 Task: Toggle the diff overview ruler option in the notebook.
Action: Mouse moved to (16, 461)
Screenshot: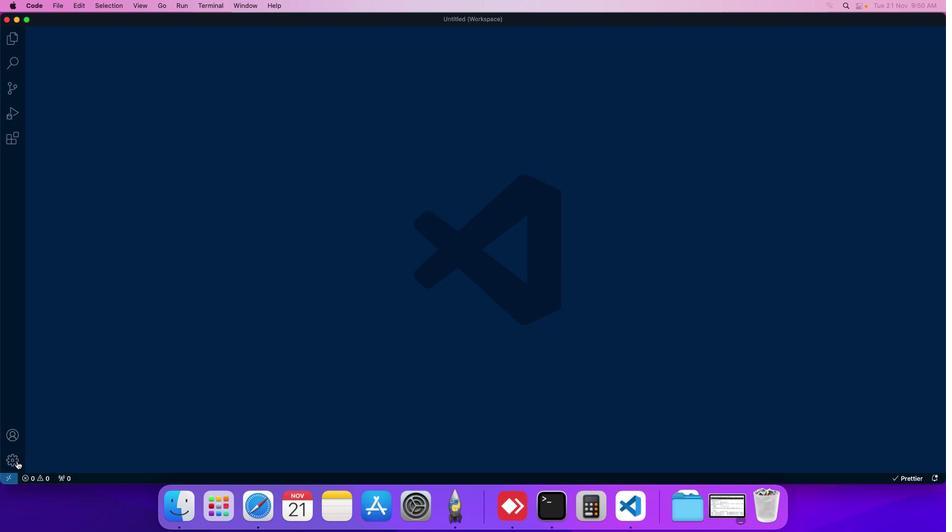 
Action: Mouse pressed left at (16, 461)
Screenshot: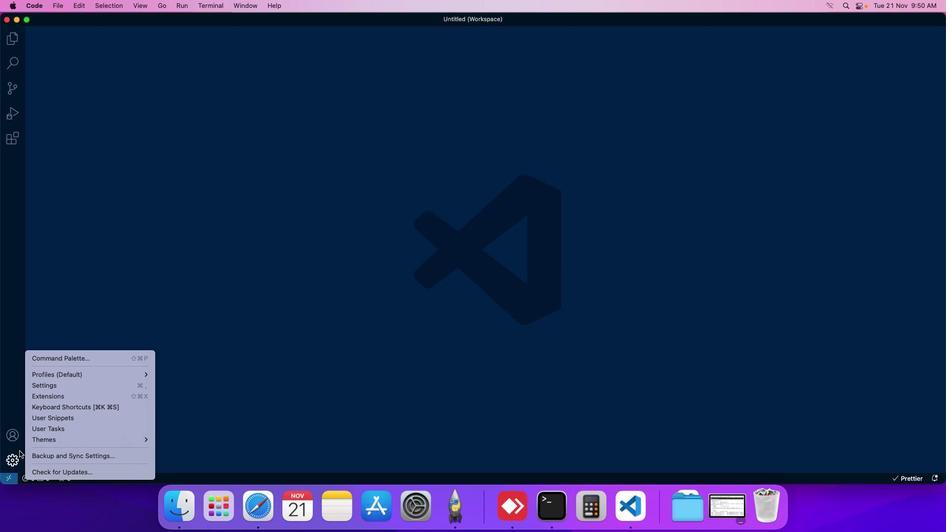 
Action: Mouse moved to (44, 387)
Screenshot: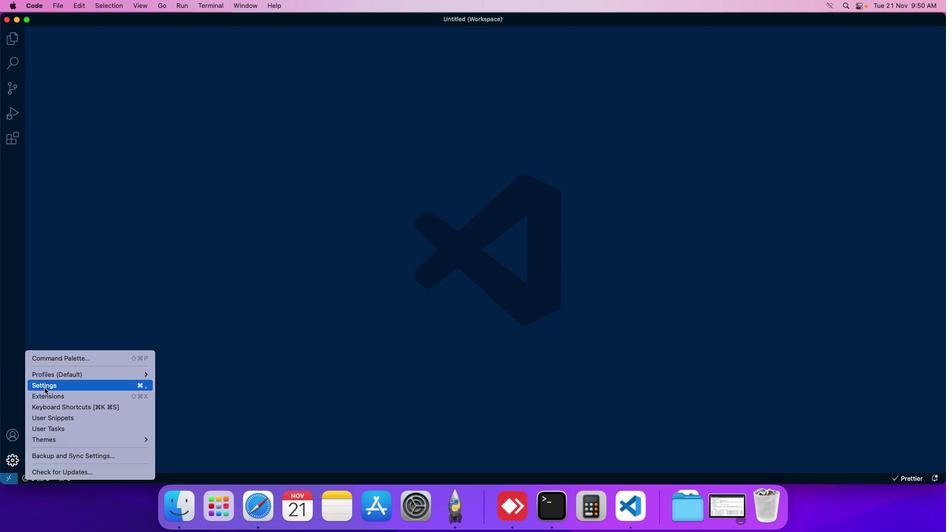
Action: Mouse pressed left at (44, 387)
Screenshot: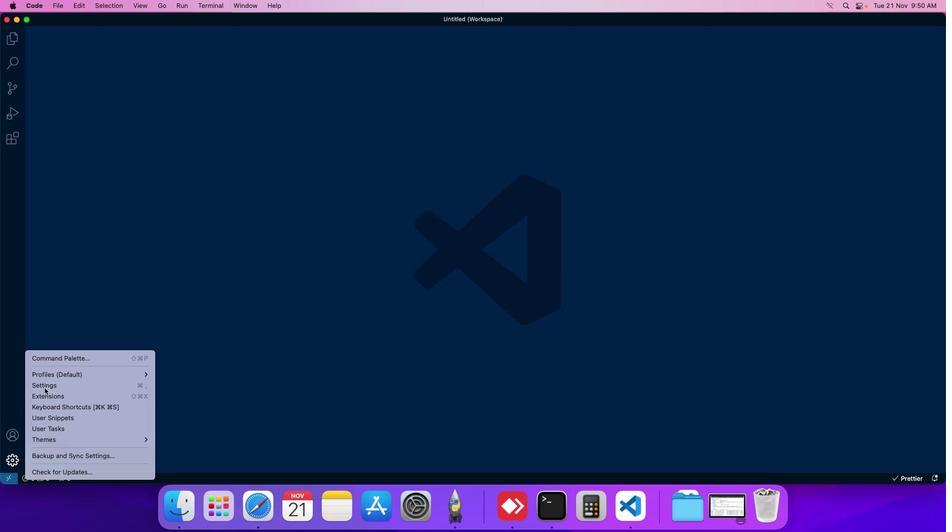 
Action: Mouse moved to (241, 80)
Screenshot: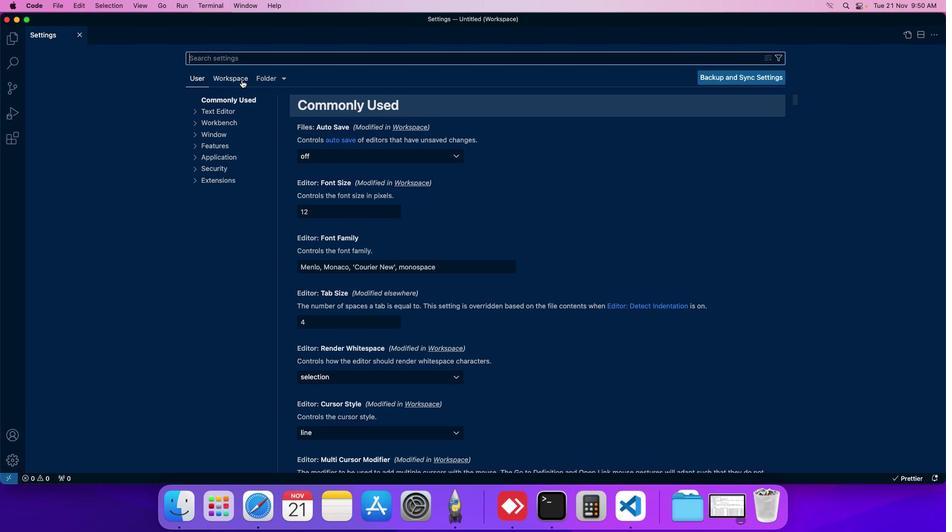 
Action: Mouse pressed left at (241, 80)
Screenshot: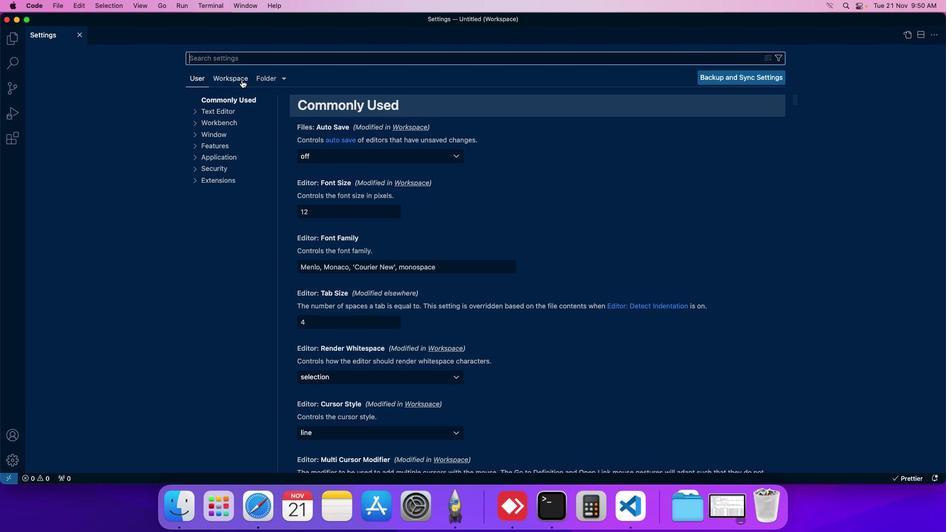 
Action: Mouse moved to (213, 143)
Screenshot: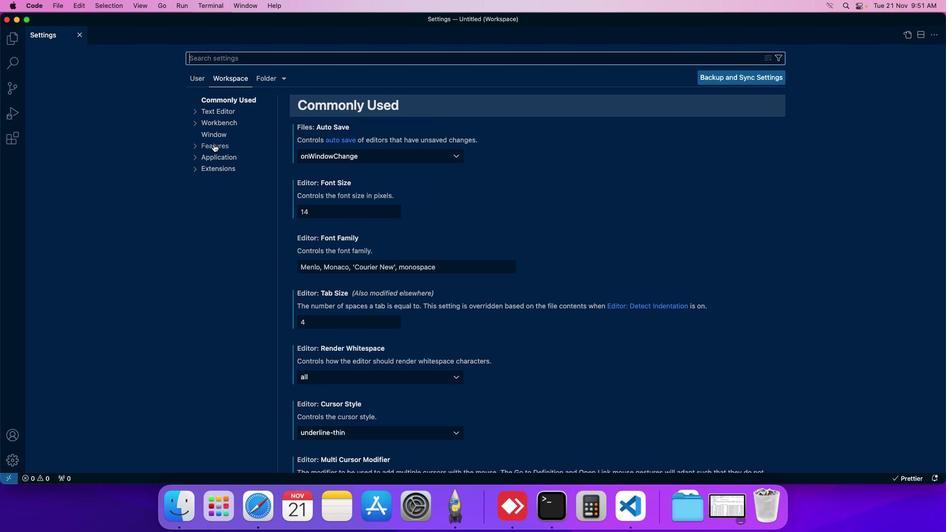 
Action: Mouse pressed left at (213, 143)
Screenshot: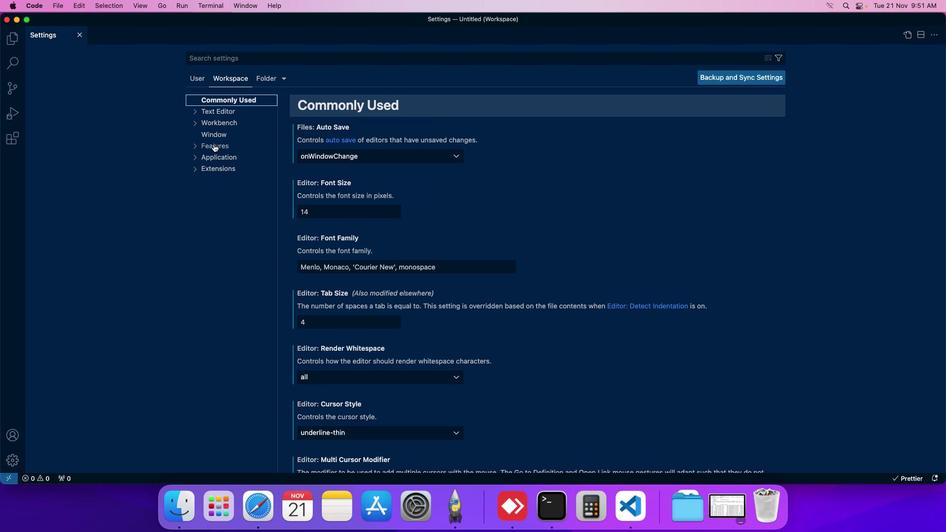 
Action: Mouse moved to (227, 318)
Screenshot: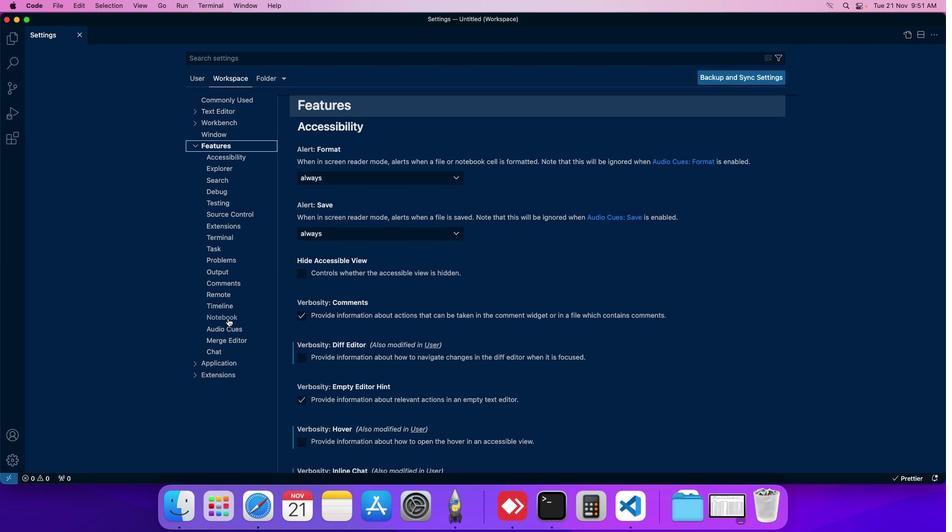
Action: Mouse pressed left at (227, 318)
Screenshot: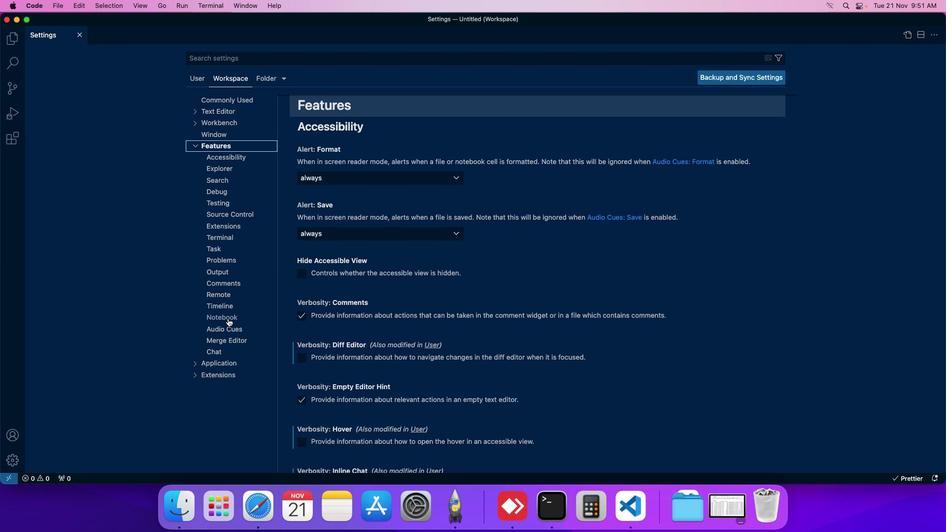 
Action: Mouse moved to (315, 308)
Screenshot: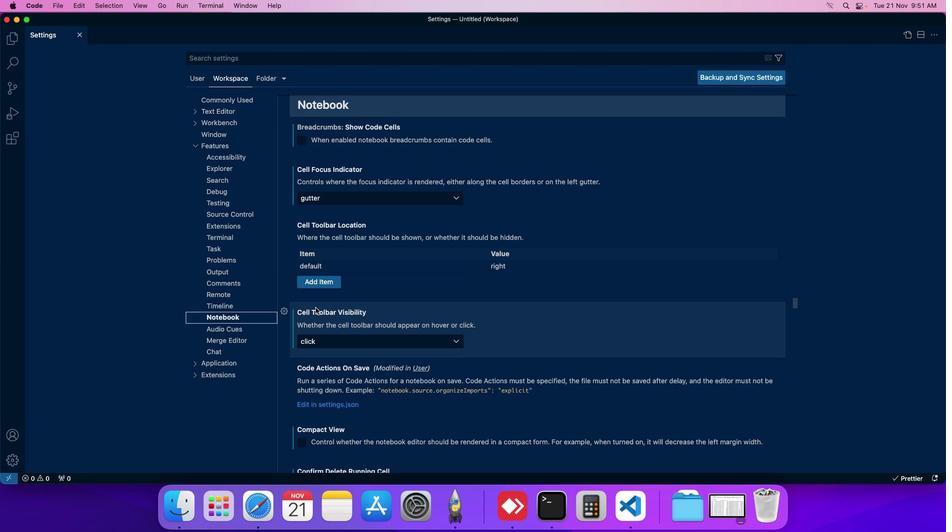 
Action: Mouse scrolled (315, 308) with delta (0, 0)
Screenshot: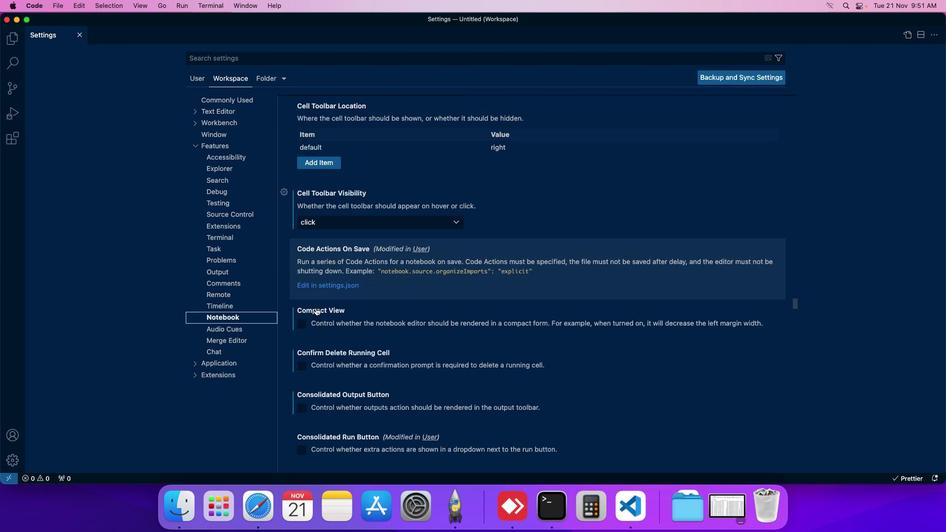 
Action: Mouse scrolled (315, 308) with delta (0, 0)
Screenshot: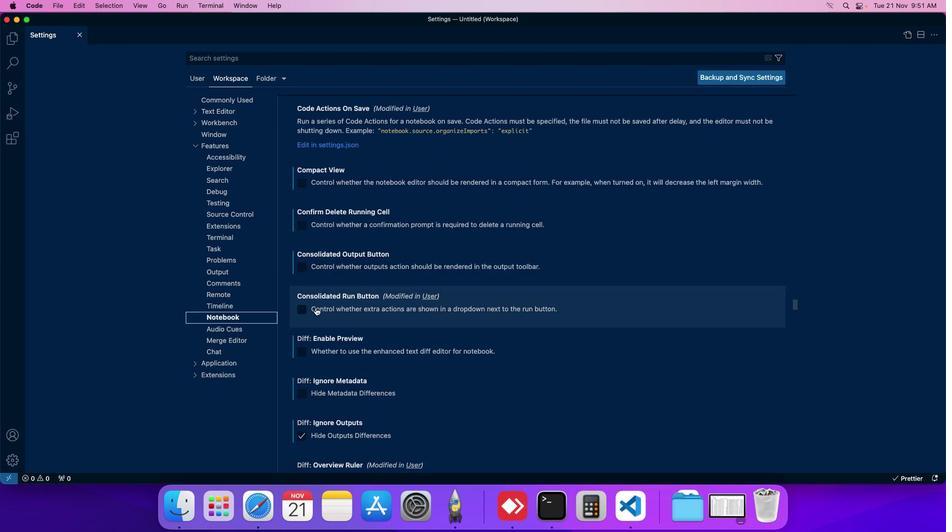 
Action: Mouse scrolled (315, 308) with delta (0, 0)
Screenshot: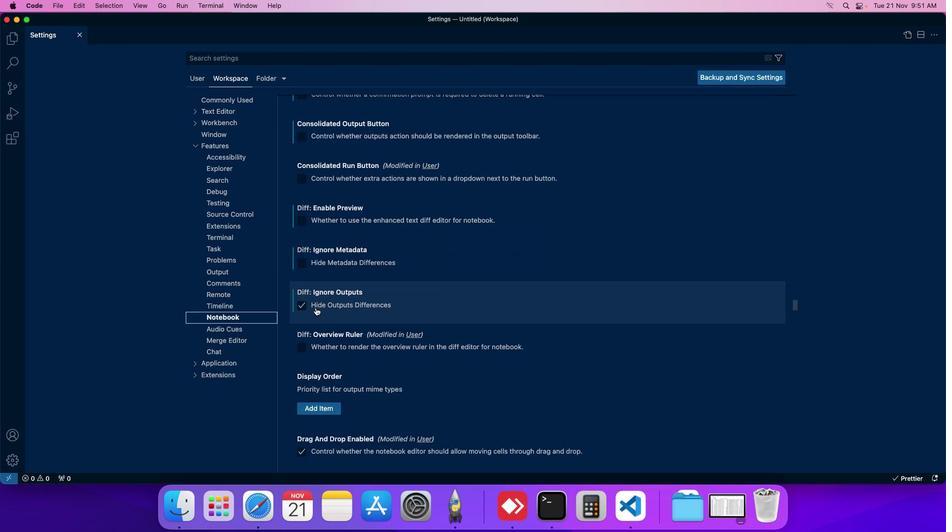 
Action: Mouse moved to (301, 346)
Screenshot: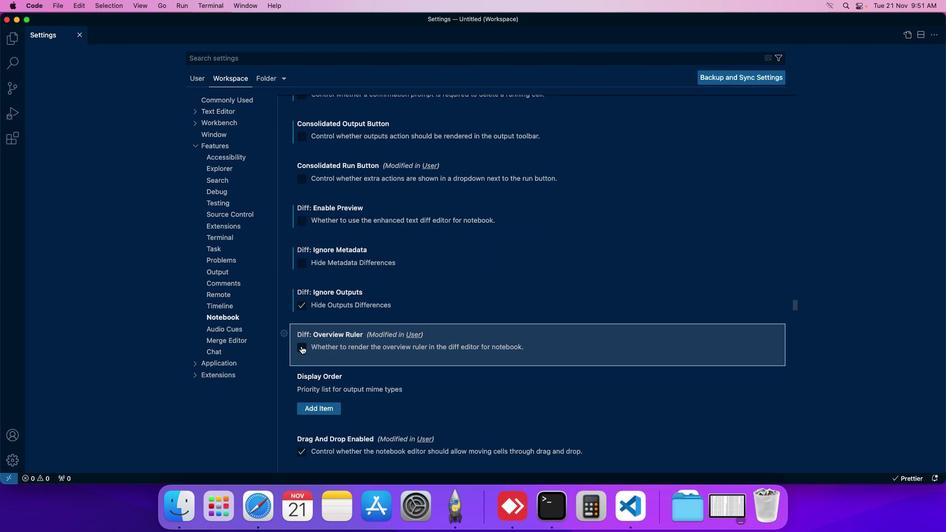 
Action: Mouse pressed left at (301, 346)
Screenshot: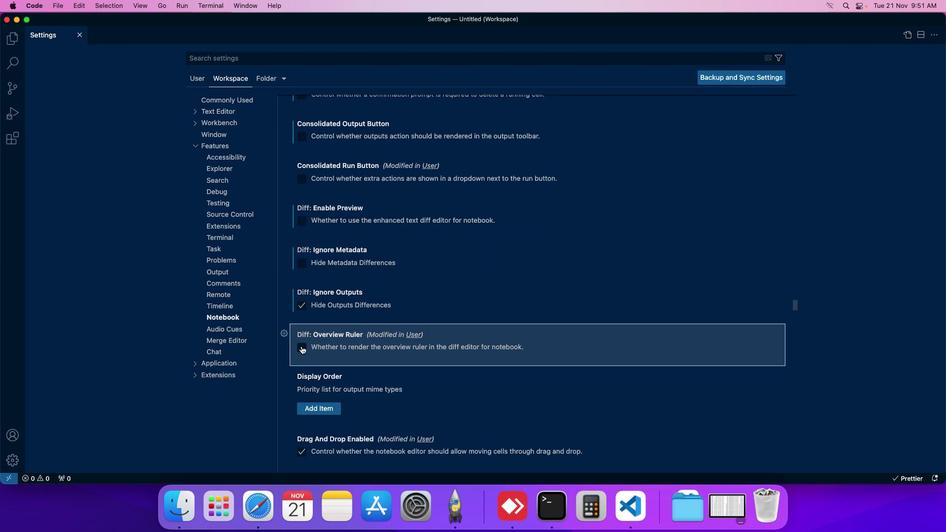 
Action: Mouse moved to (304, 348)
Screenshot: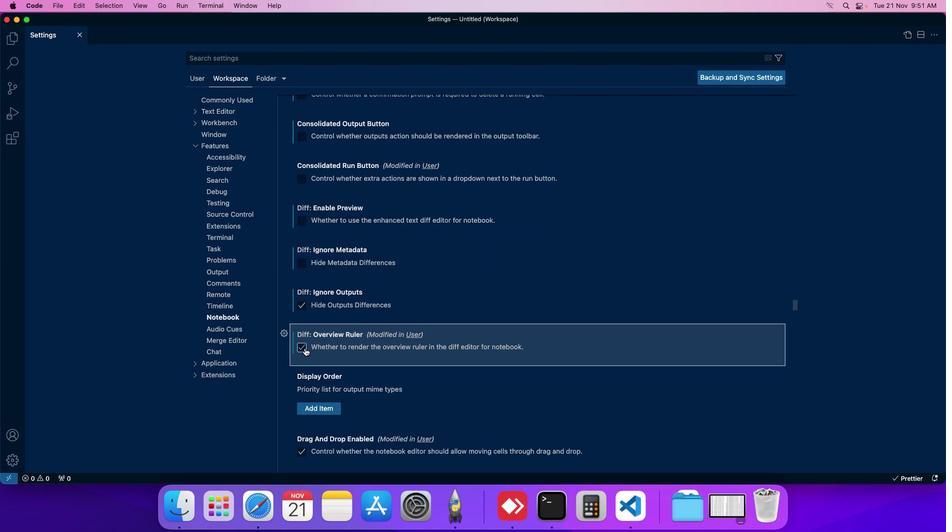 
